 Task: Set the theme color for the current profile to "Cool grey".
Action: Mouse moved to (1175, 35)
Screenshot: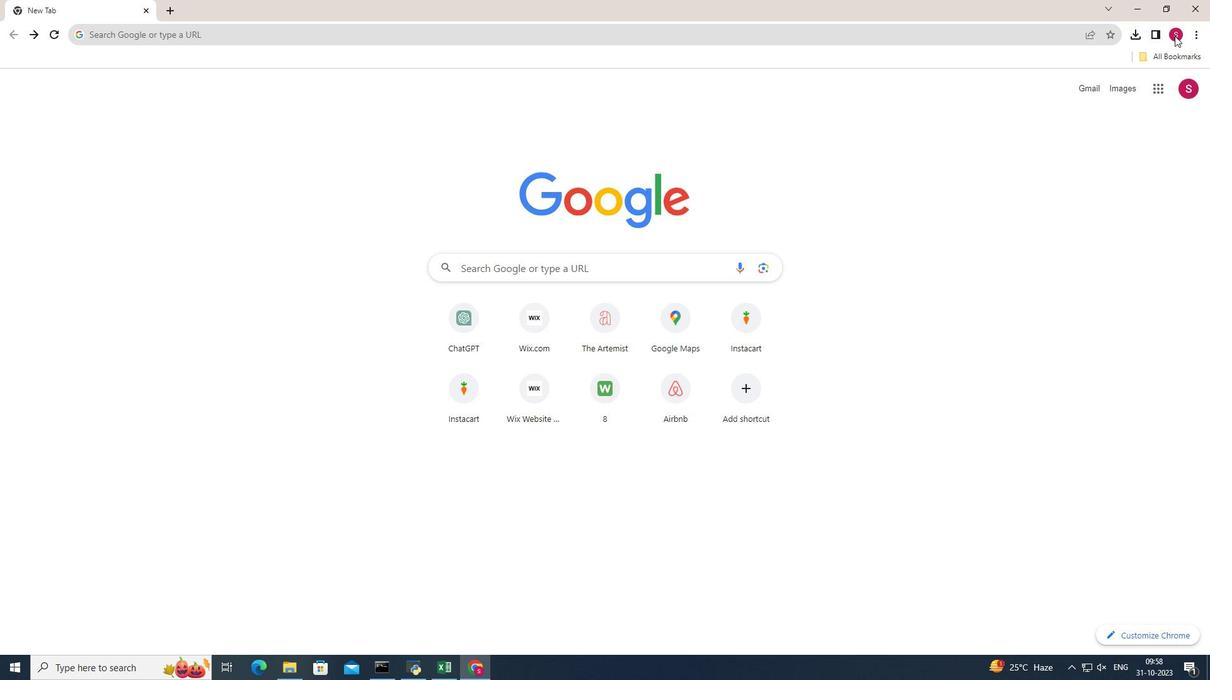 
Action: Mouse pressed left at (1175, 35)
Screenshot: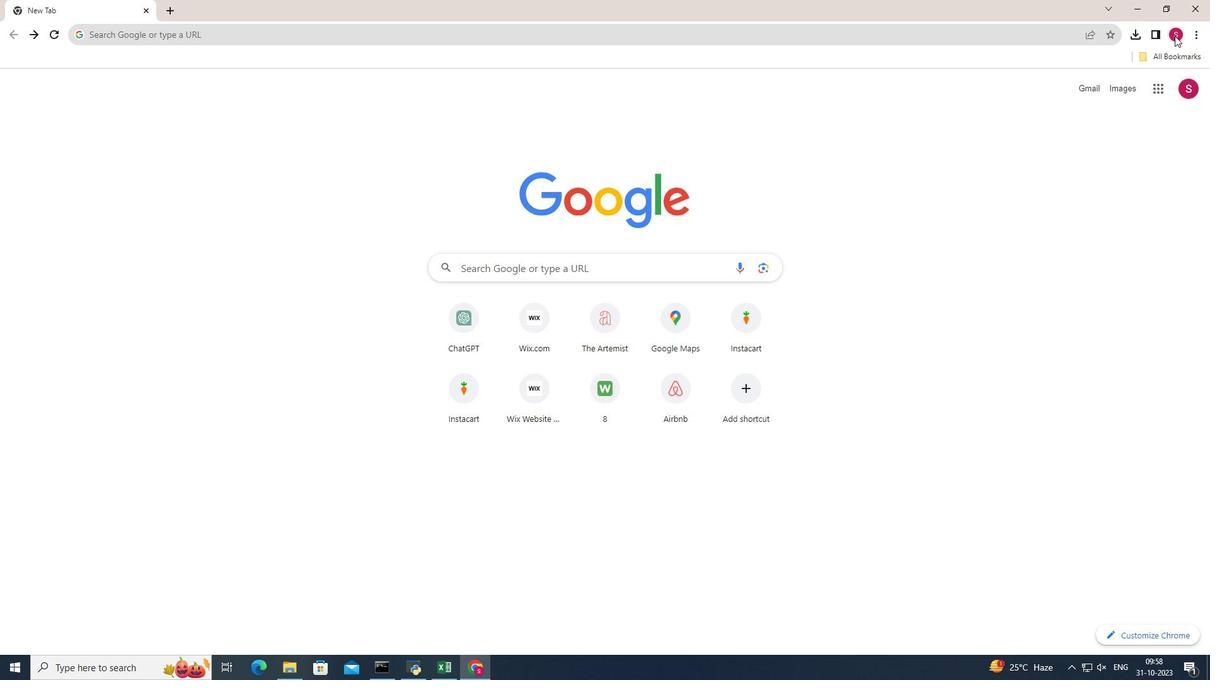 
Action: Mouse moved to (1165, 83)
Screenshot: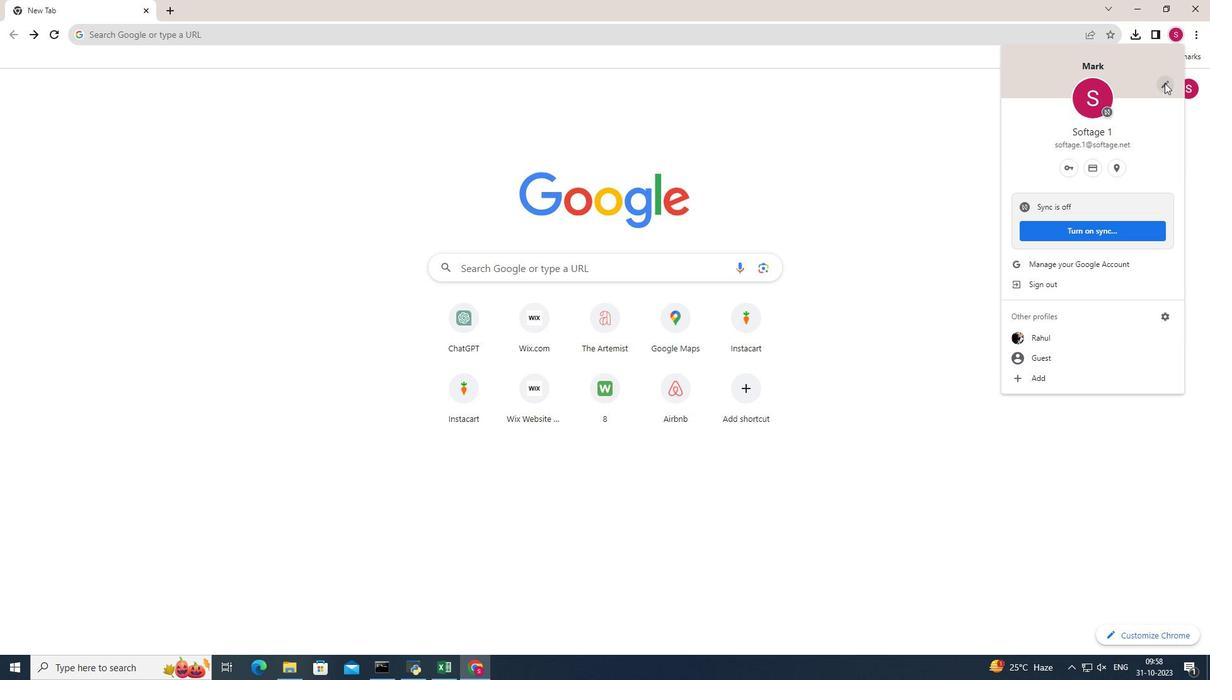 
Action: Mouse pressed left at (1165, 83)
Screenshot: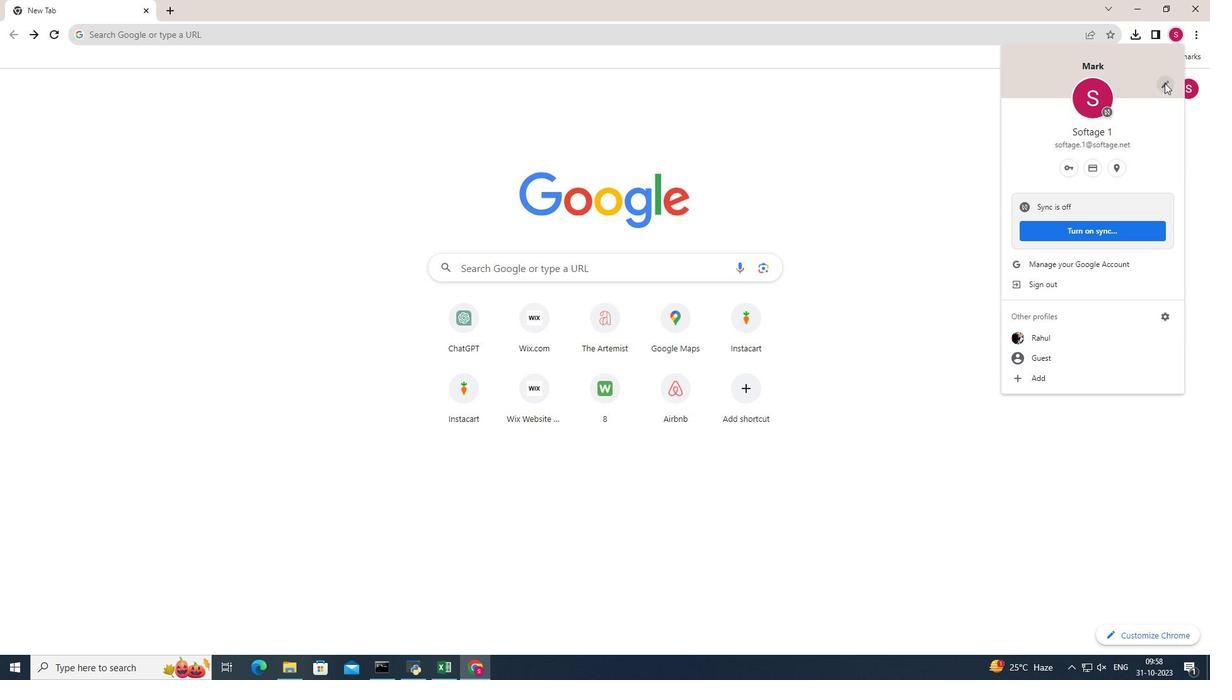 
Action: Mouse moved to (628, 253)
Screenshot: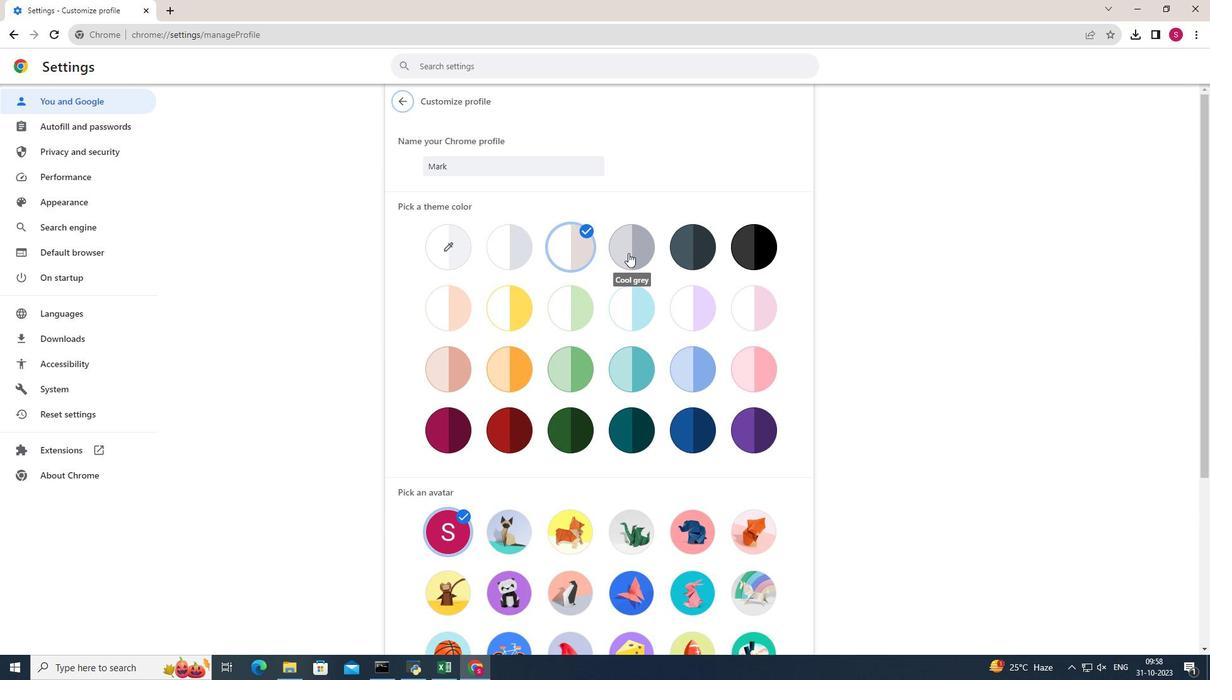 
Action: Mouse pressed left at (628, 253)
Screenshot: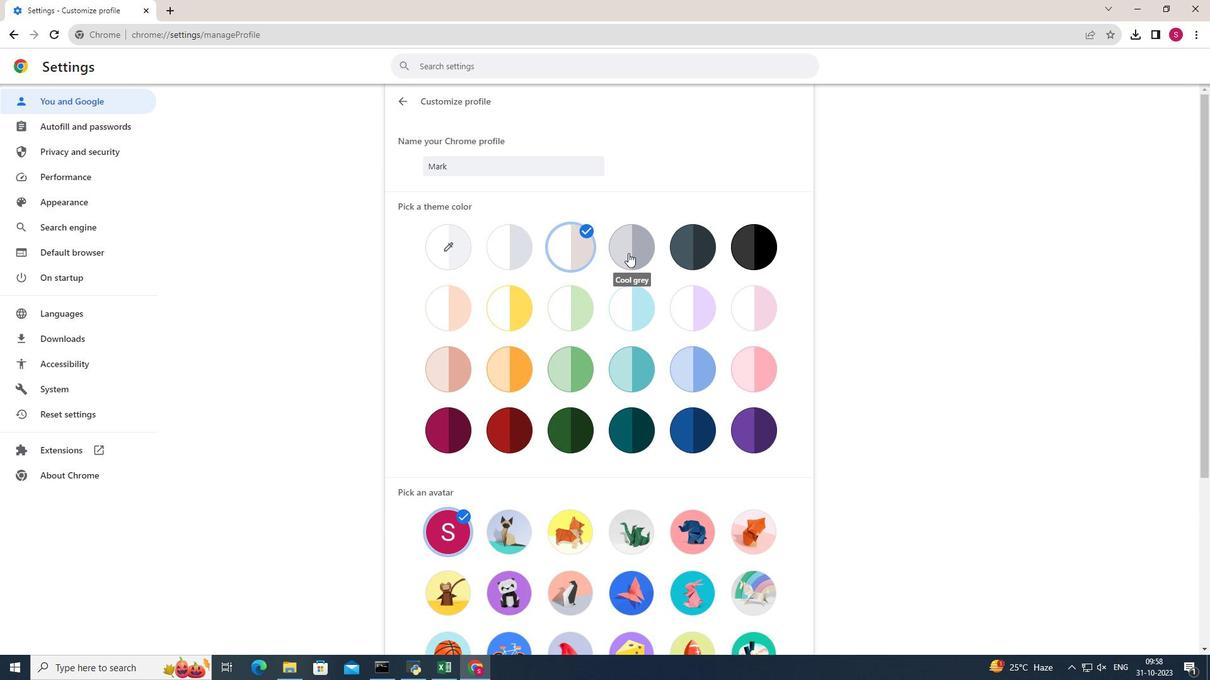 
Action: Mouse moved to (882, 232)
Screenshot: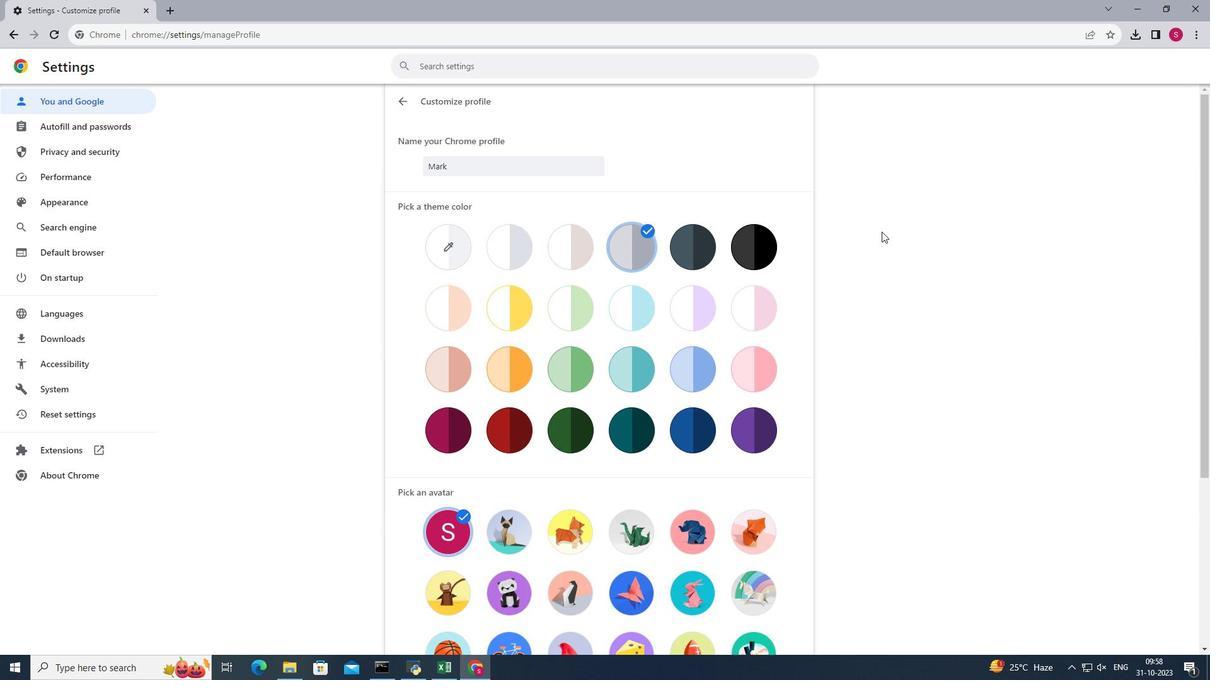 
Action: Mouse pressed left at (882, 232)
Screenshot: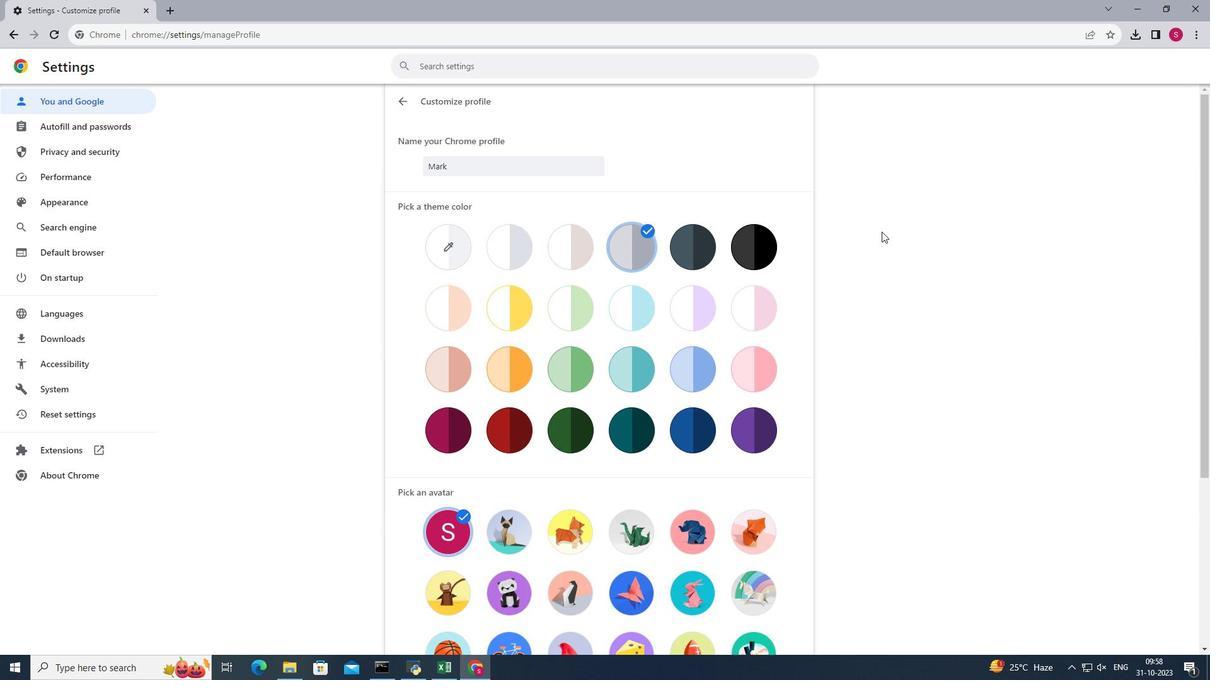 
Action: Mouse moved to (882, 232)
Screenshot: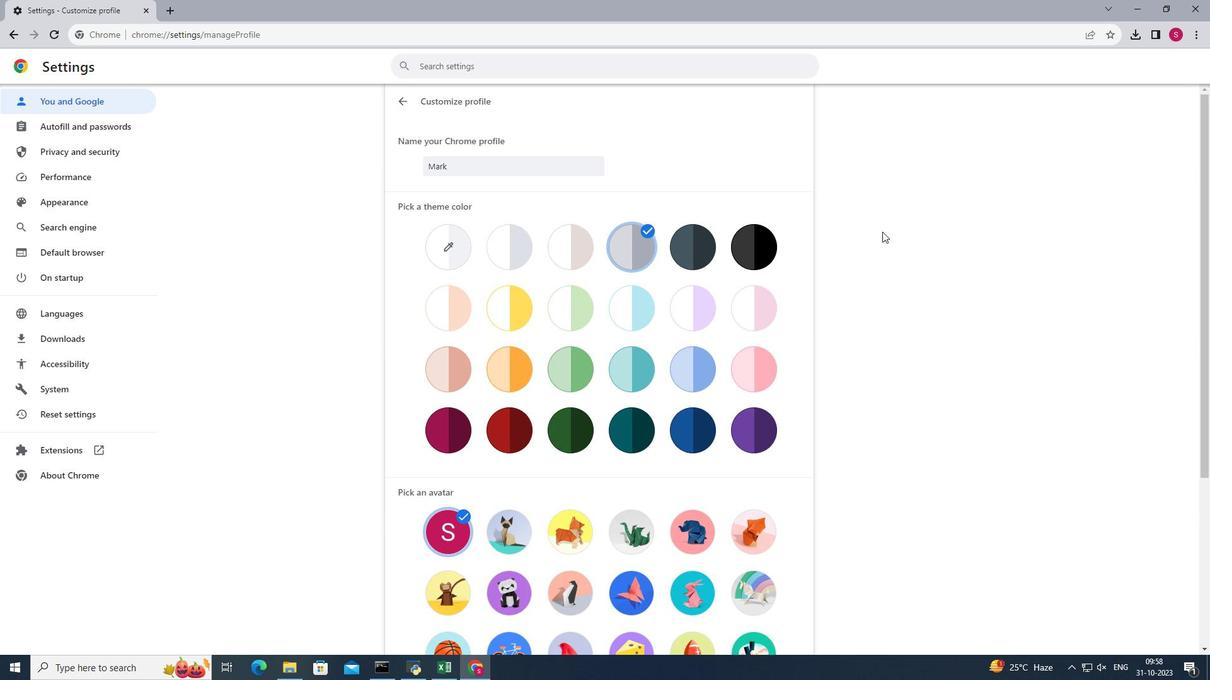 
